 Task: Measure the distance between Boston and Washington, D.C.
Action: Key pressed boston
Screenshot: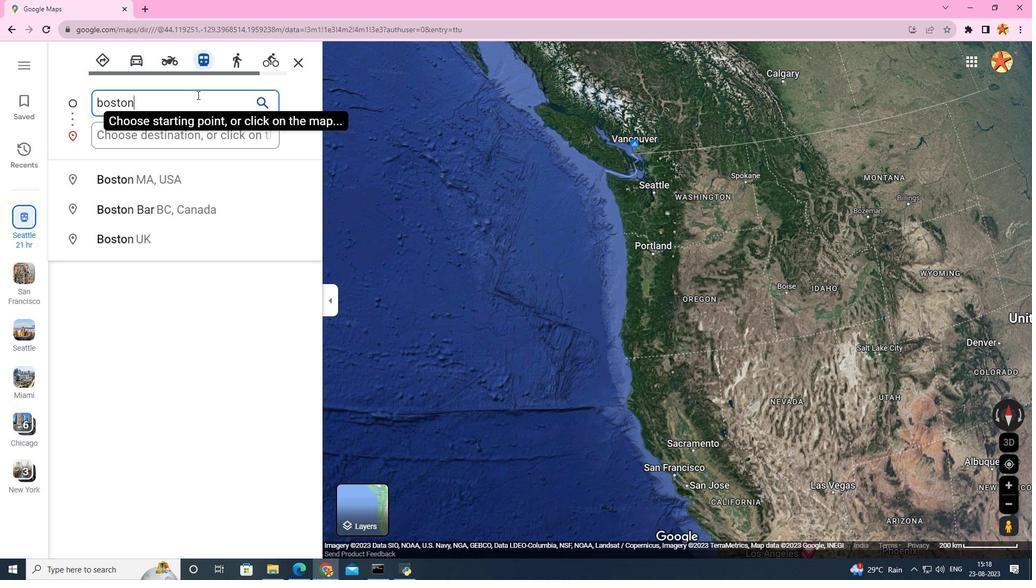 
Action: Mouse moved to (171, 186)
Screenshot: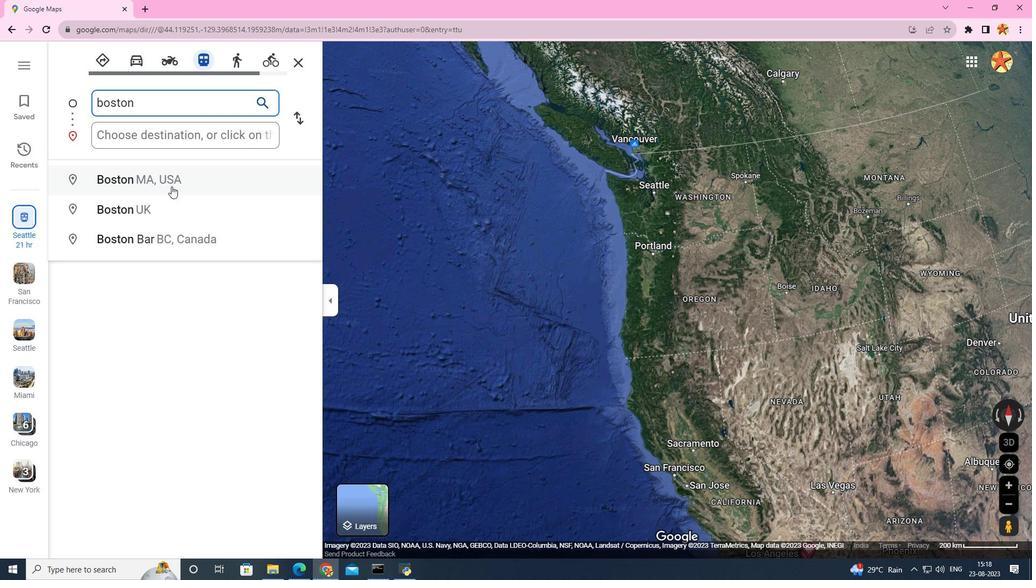 
Action: Mouse pressed left at (171, 186)
Screenshot: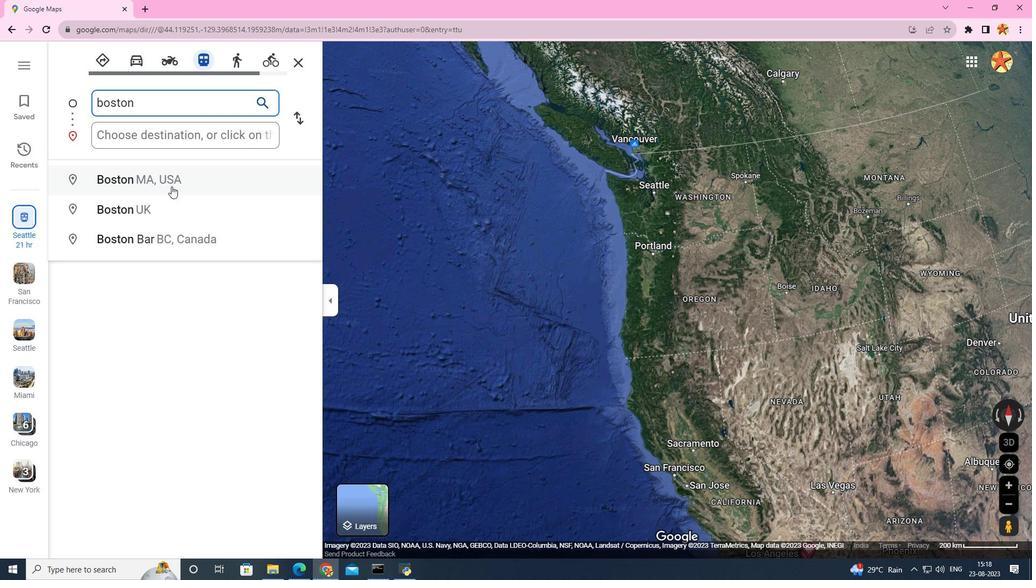 
Action: Mouse moved to (175, 137)
Screenshot: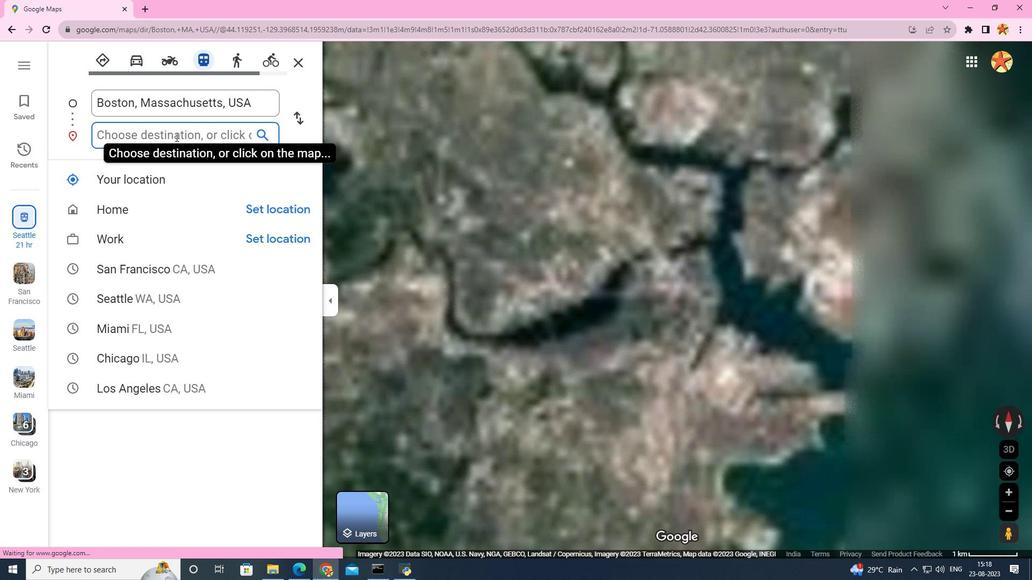
Action: Mouse pressed left at (175, 137)
Screenshot: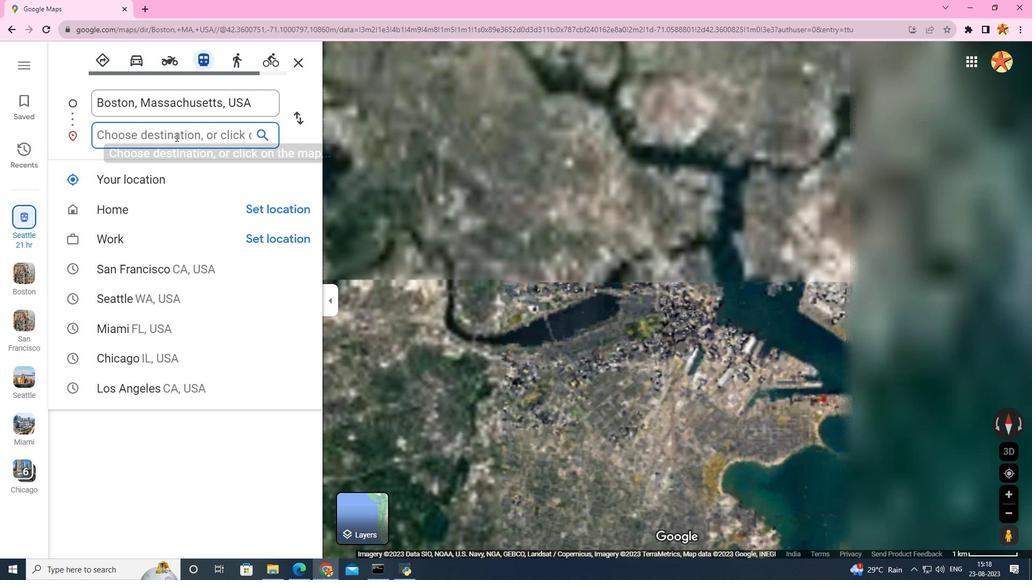 
Action: Key pressed washington
Screenshot: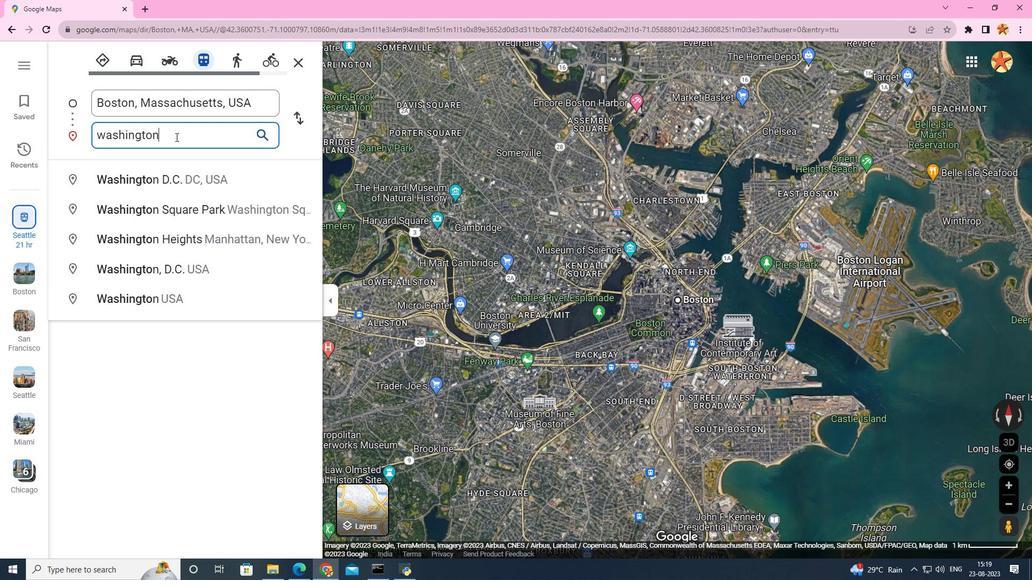 
Action: Mouse moved to (152, 193)
Screenshot: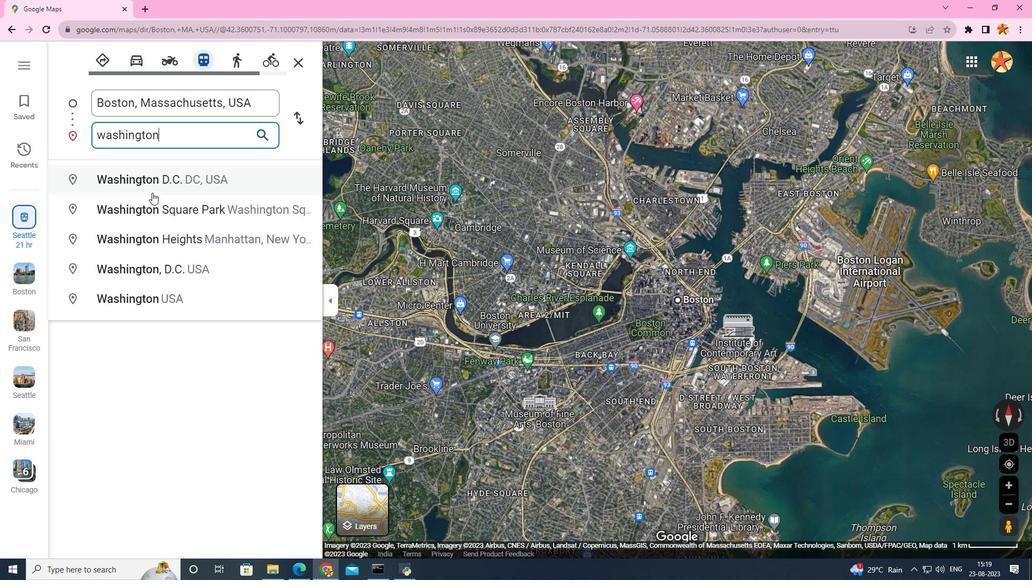
Action: Mouse pressed left at (152, 193)
Screenshot: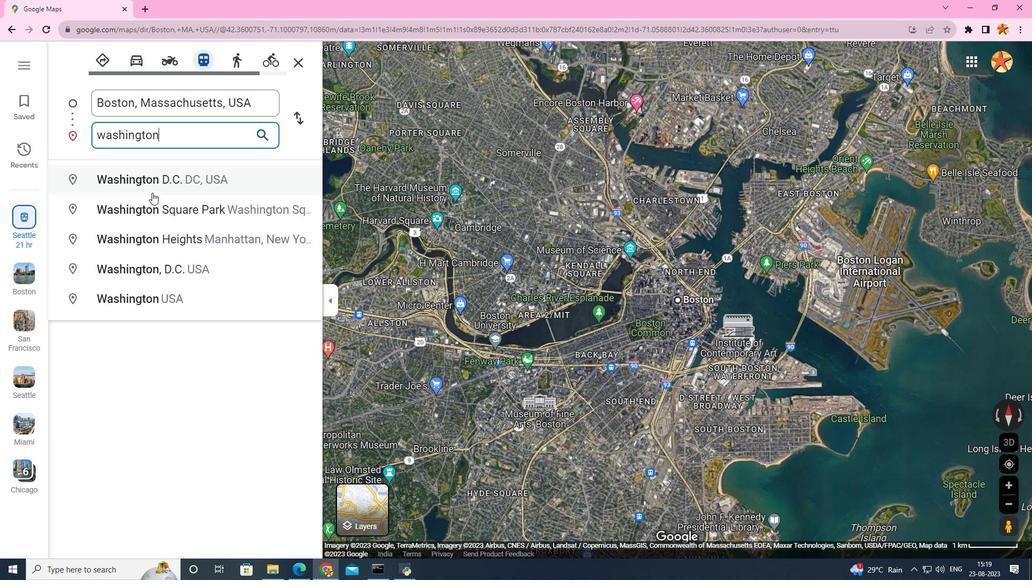 
Action: Mouse moved to (360, 505)
Screenshot: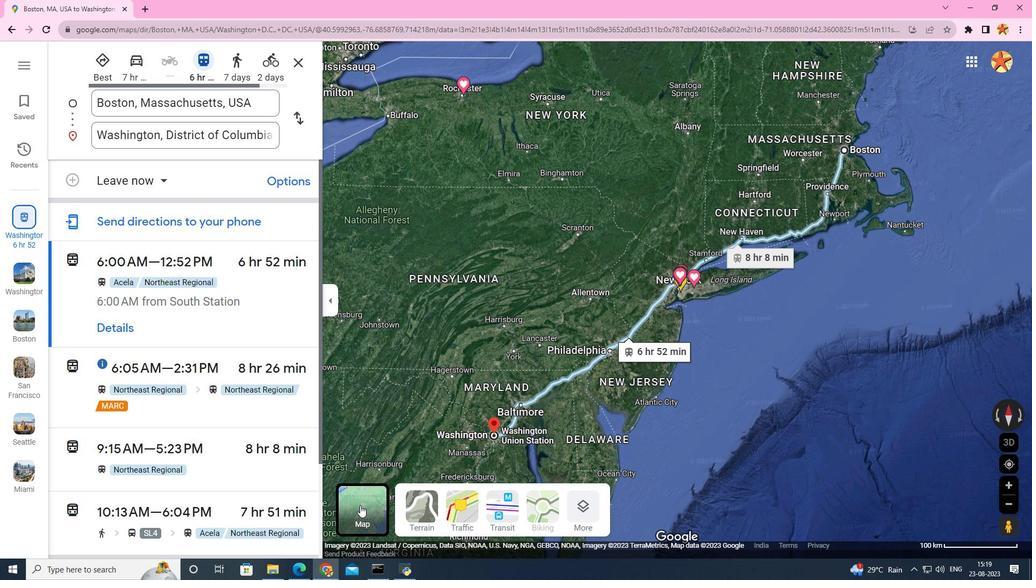
Action: Mouse pressed left at (360, 505)
Screenshot: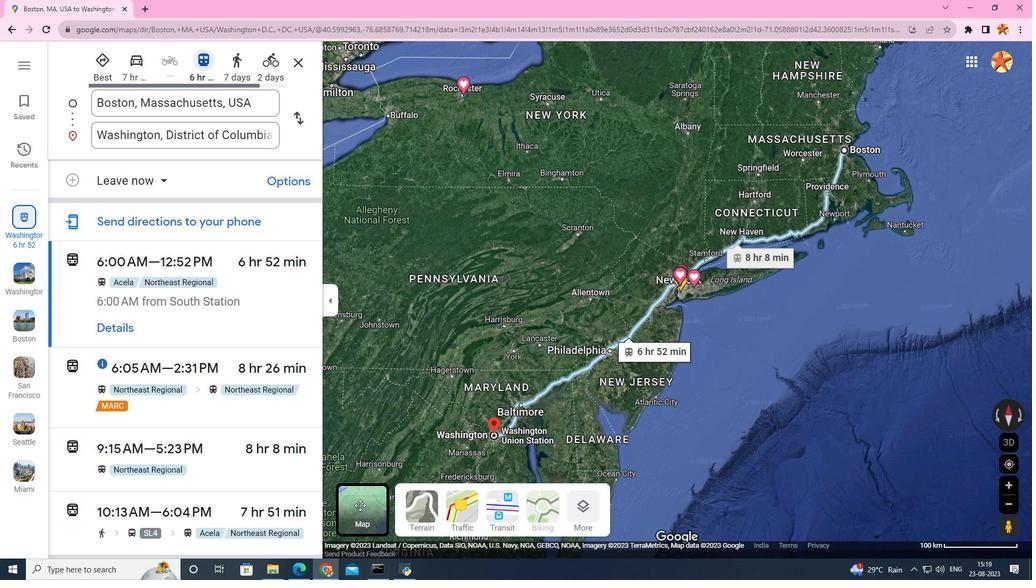 
Action: Mouse moved to (377, 509)
Screenshot: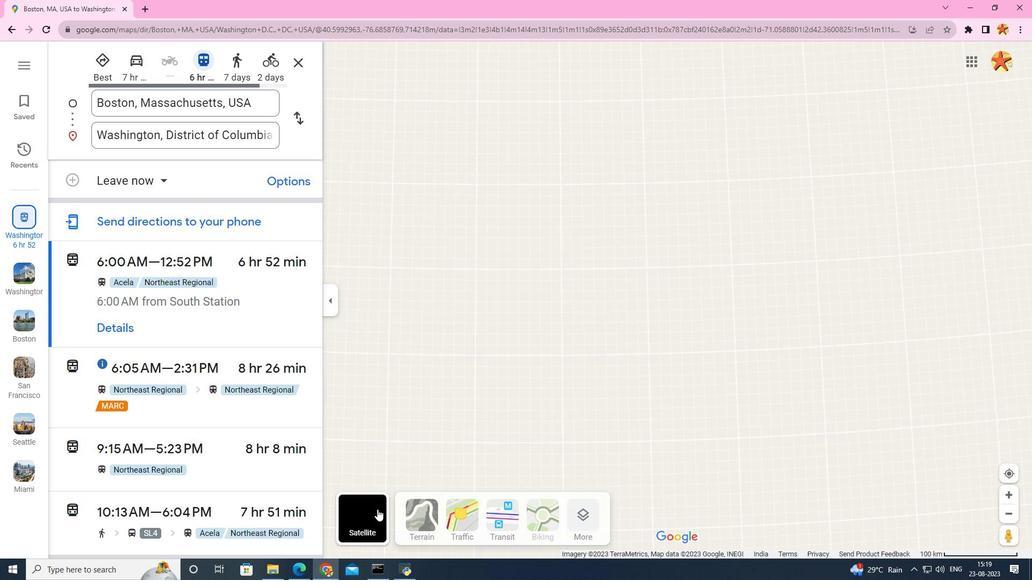 
Action: Mouse pressed left at (377, 509)
Screenshot: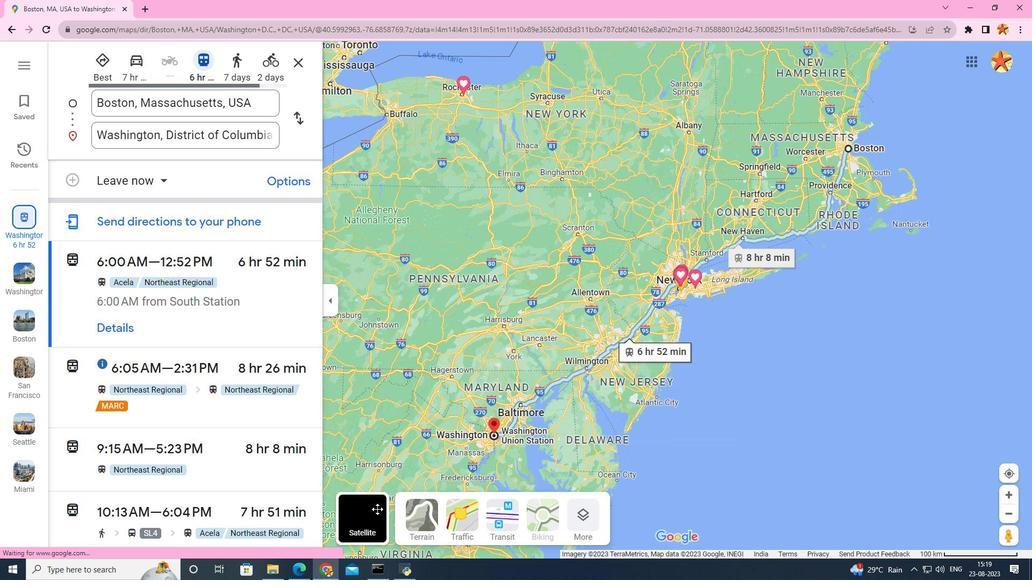 
Action: Mouse moved to (595, 515)
Screenshot: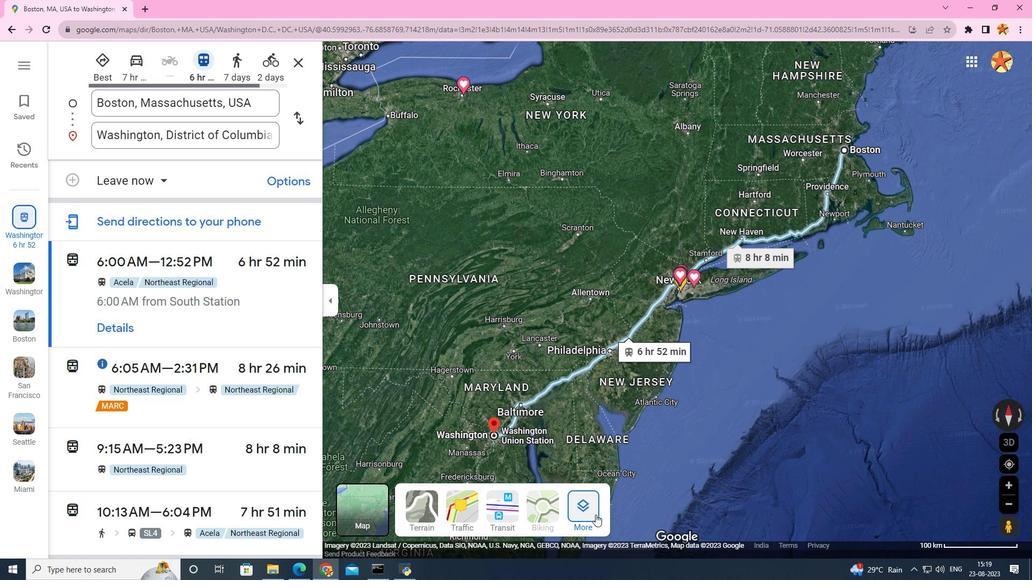 
Action: Mouse pressed left at (595, 515)
Screenshot: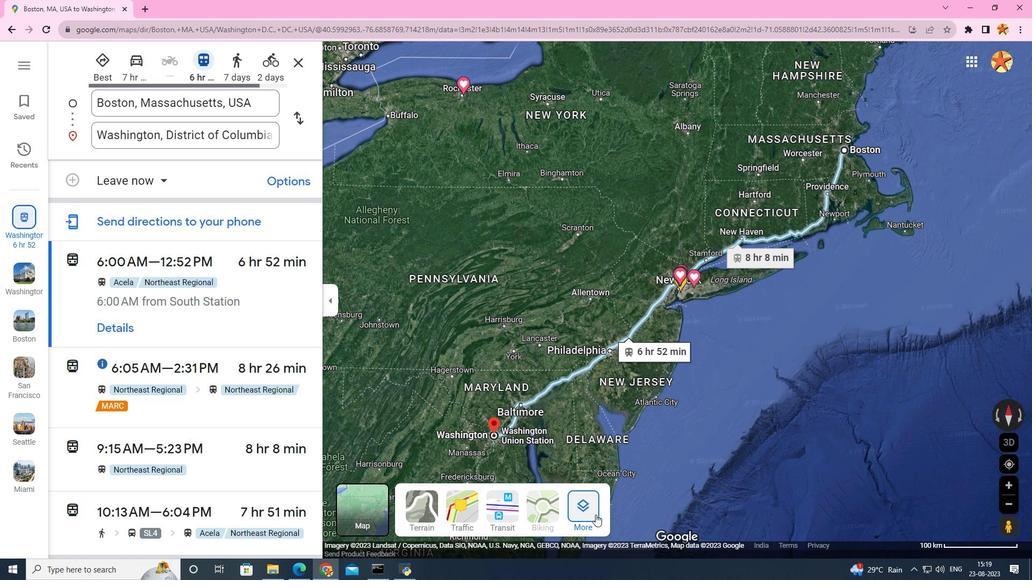 
Action: Mouse moved to (456, 404)
Screenshot: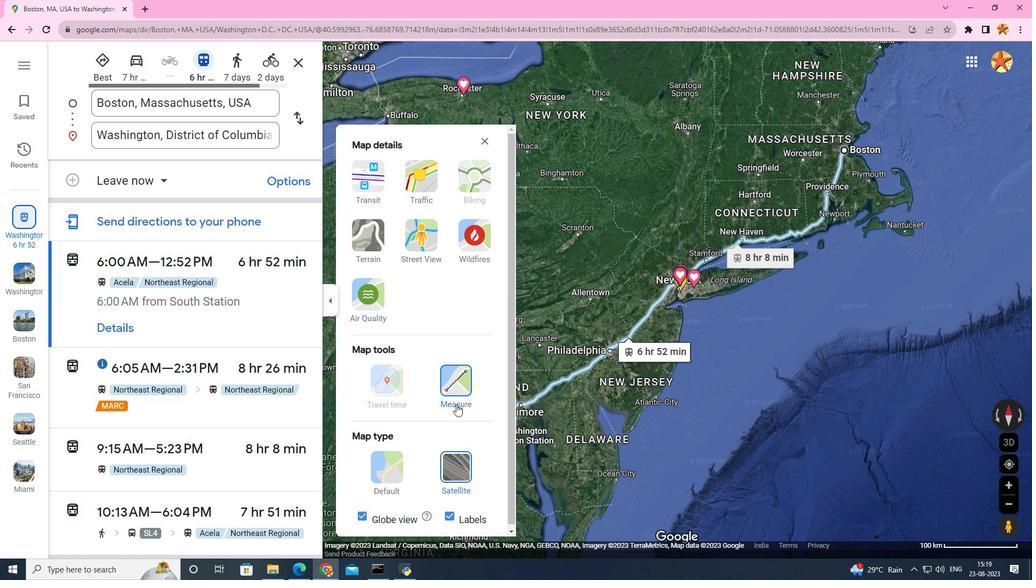
Action: Mouse pressed left at (456, 404)
Screenshot: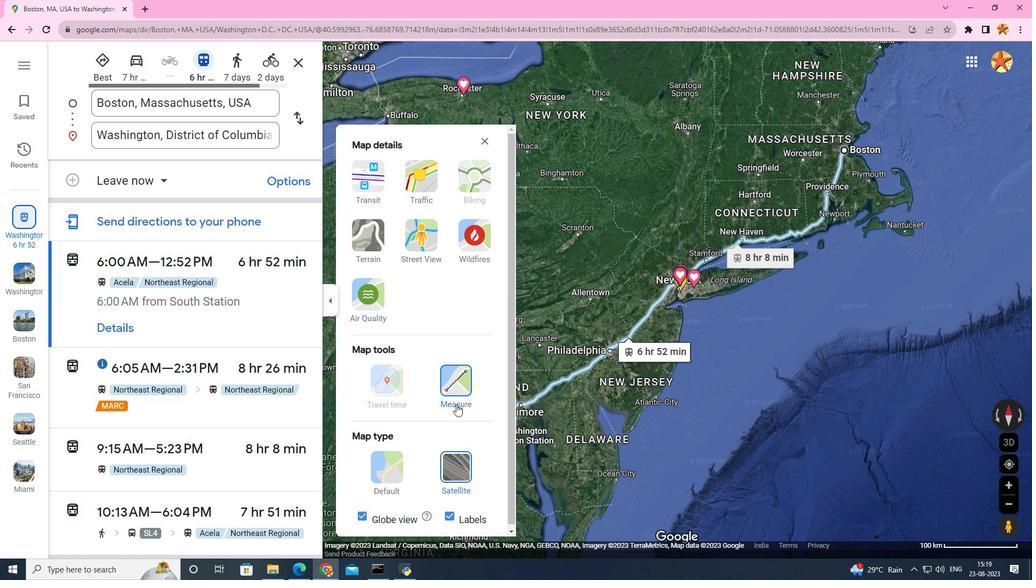 
Action: Mouse moved to (726, 277)
Screenshot: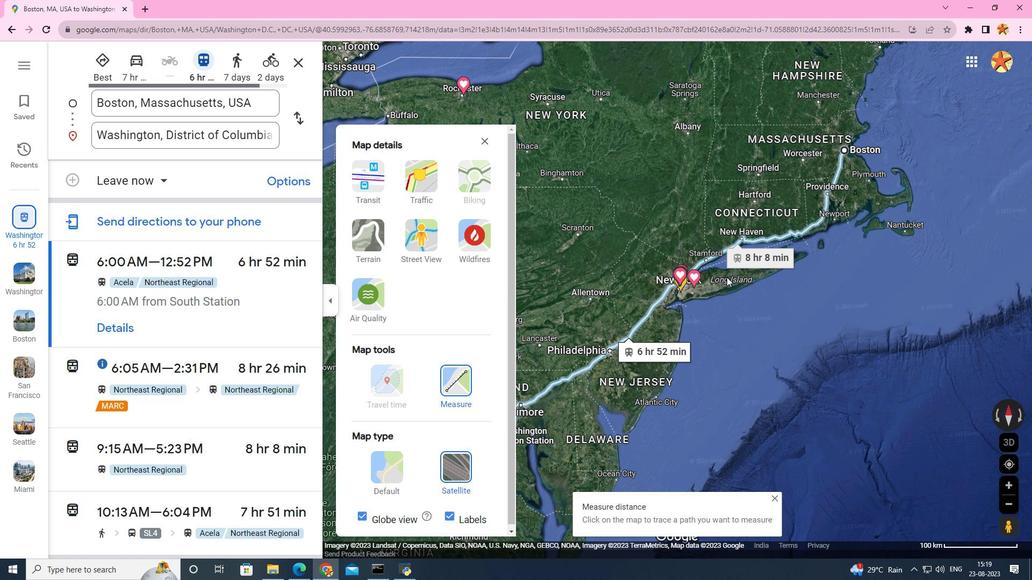 
Action: Mouse scrolled (726, 276) with delta (0, 0)
Screenshot: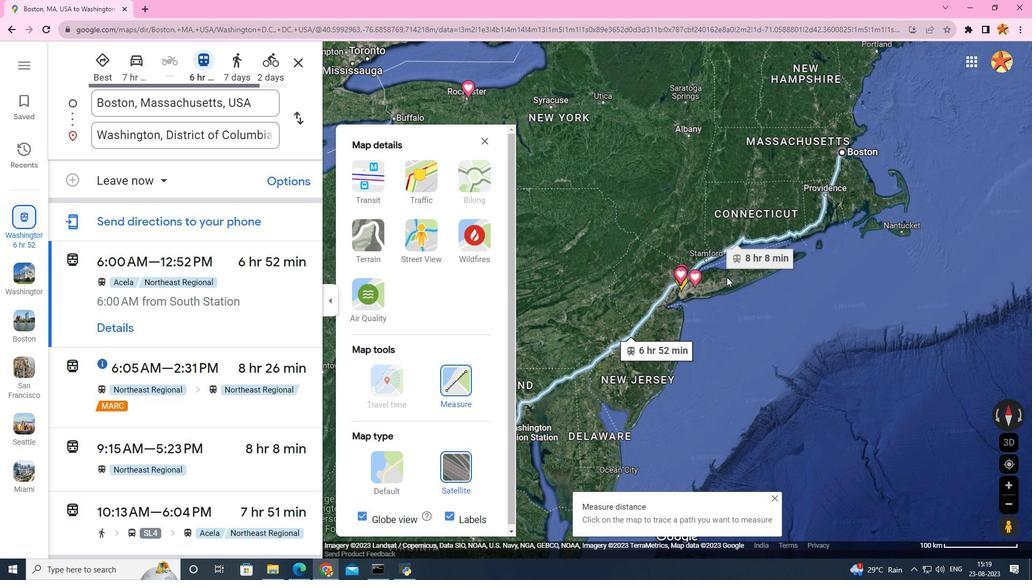 
Action: Mouse scrolled (726, 276) with delta (0, 0)
Screenshot: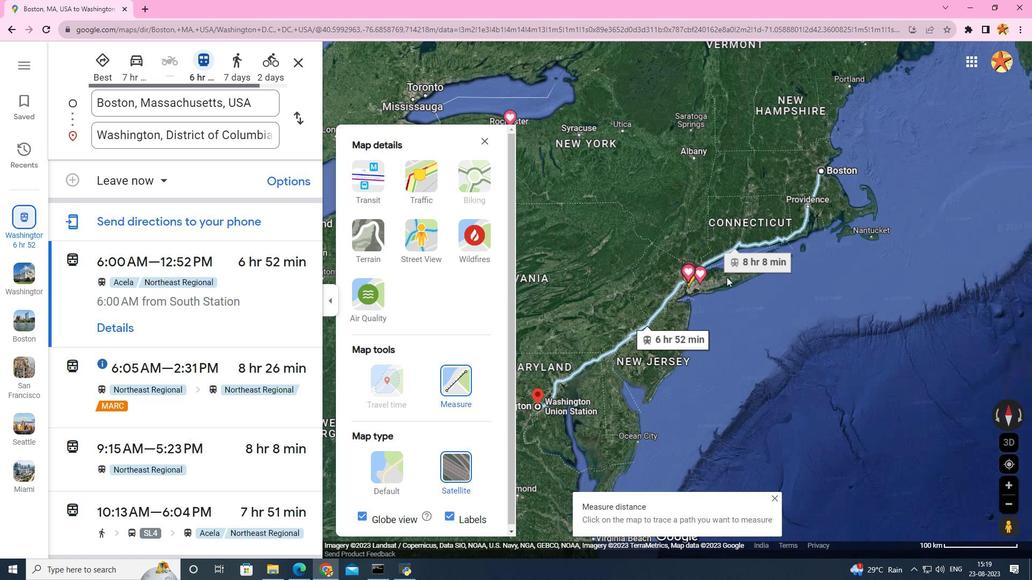 
Action: Mouse moved to (805, 185)
Screenshot: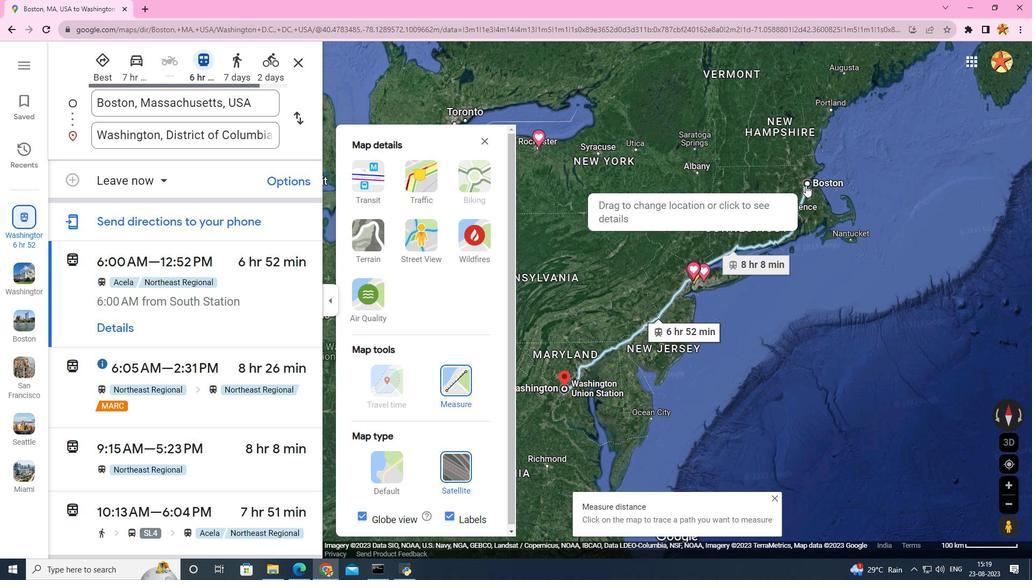 
Action: Mouse pressed left at (805, 185)
Screenshot: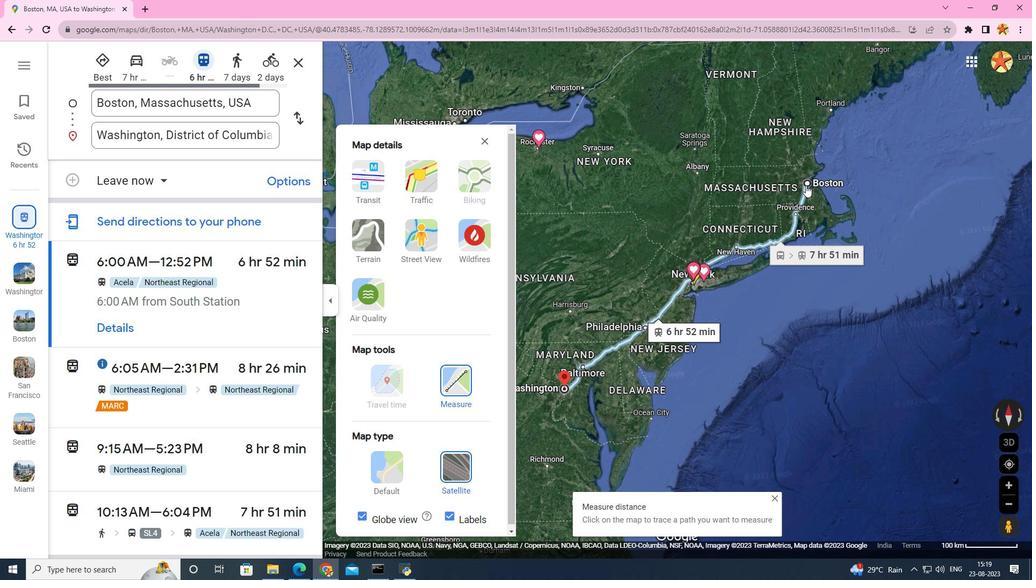 
Action: Mouse moved to (566, 387)
Screenshot: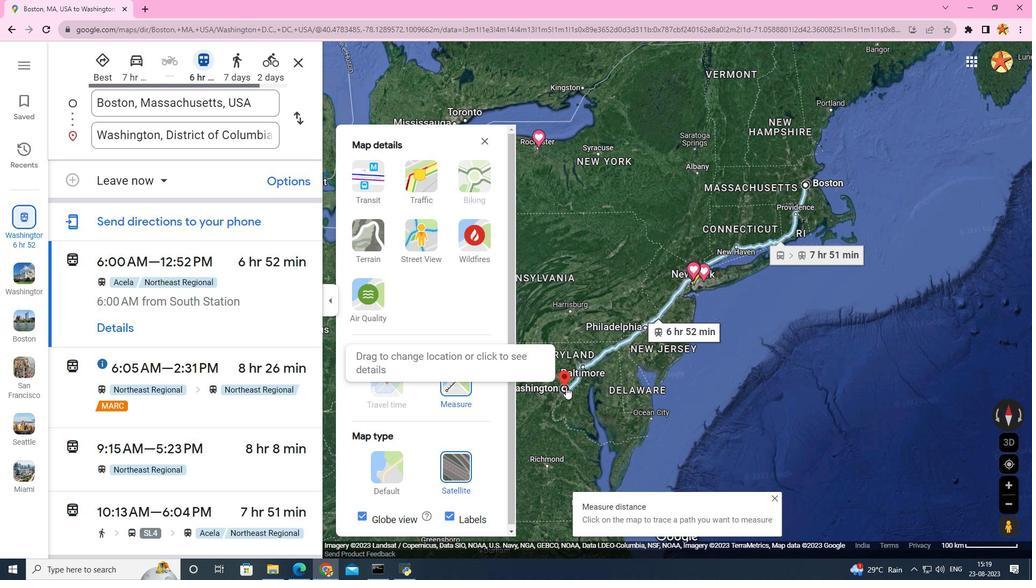 
Action: Mouse pressed left at (566, 387)
Screenshot: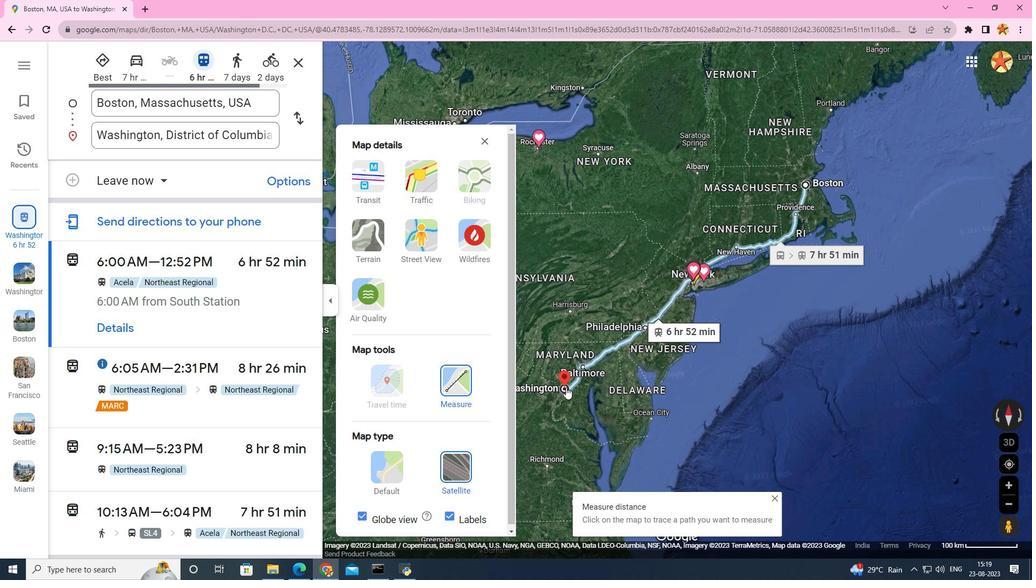 
Action: Mouse moved to (488, 141)
Screenshot: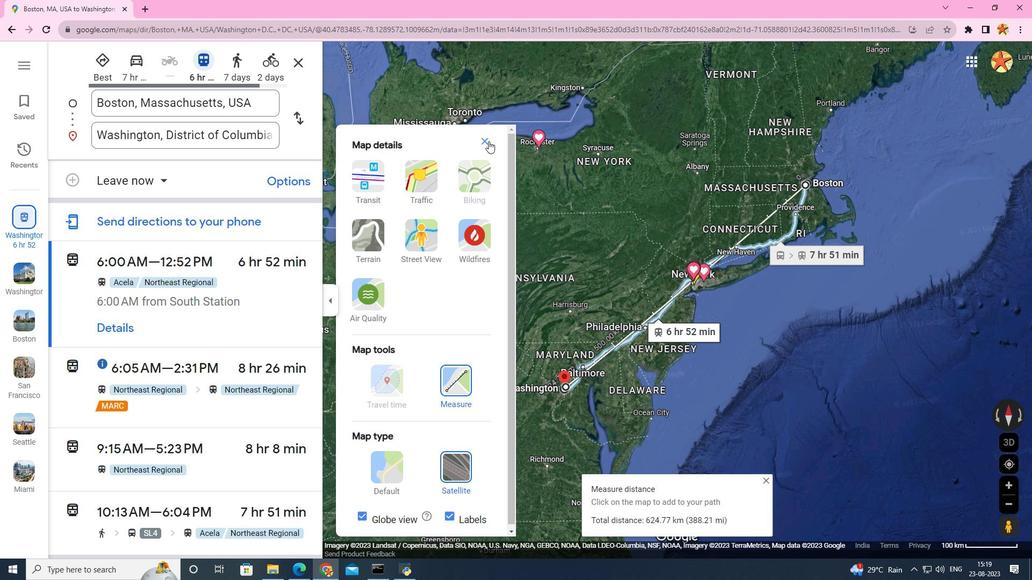 
Action: Mouse pressed left at (488, 141)
Screenshot: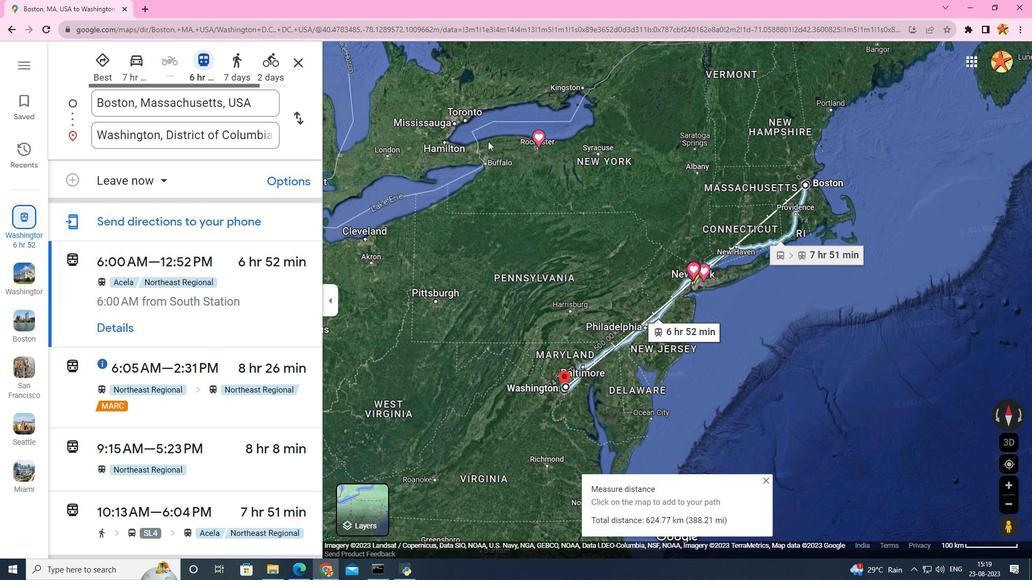 
Action: Mouse moved to (476, 267)
Screenshot: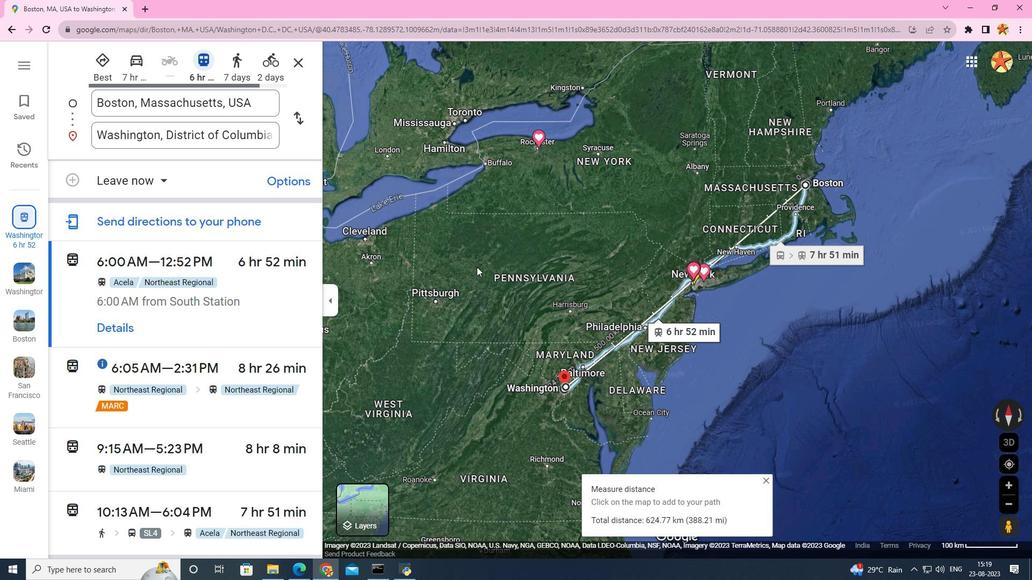 
